 Task: Add Aura Cacia Discover Essential Oil Kit to the cart.
Action: Mouse moved to (820, 288)
Screenshot: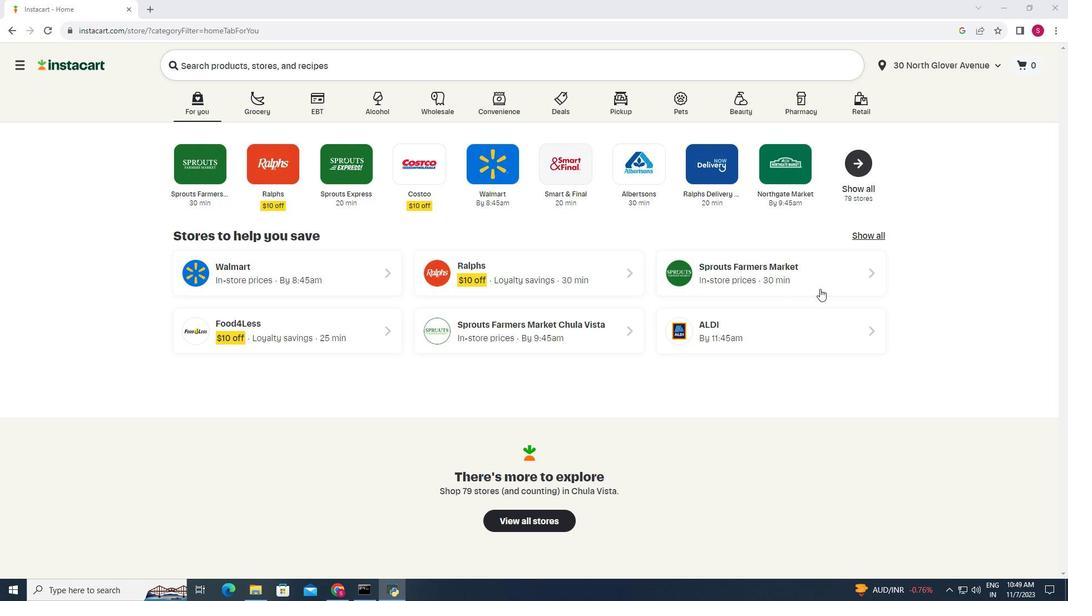 
Action: Mouse pressed left at (820, 288)
Screenshot: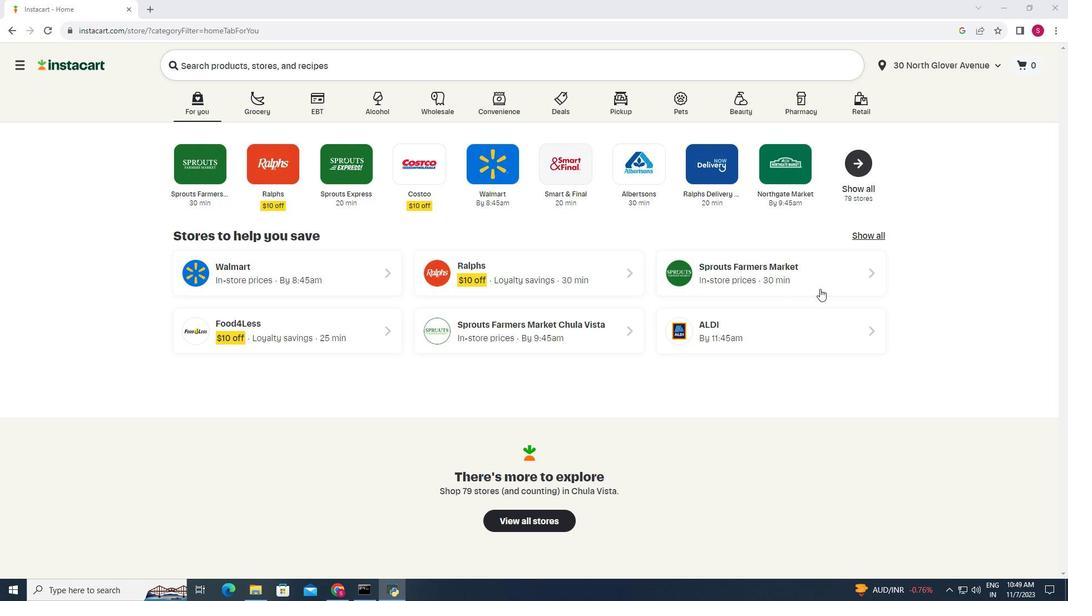 
Action: Mouse moved to (50, 421)
Screenshot: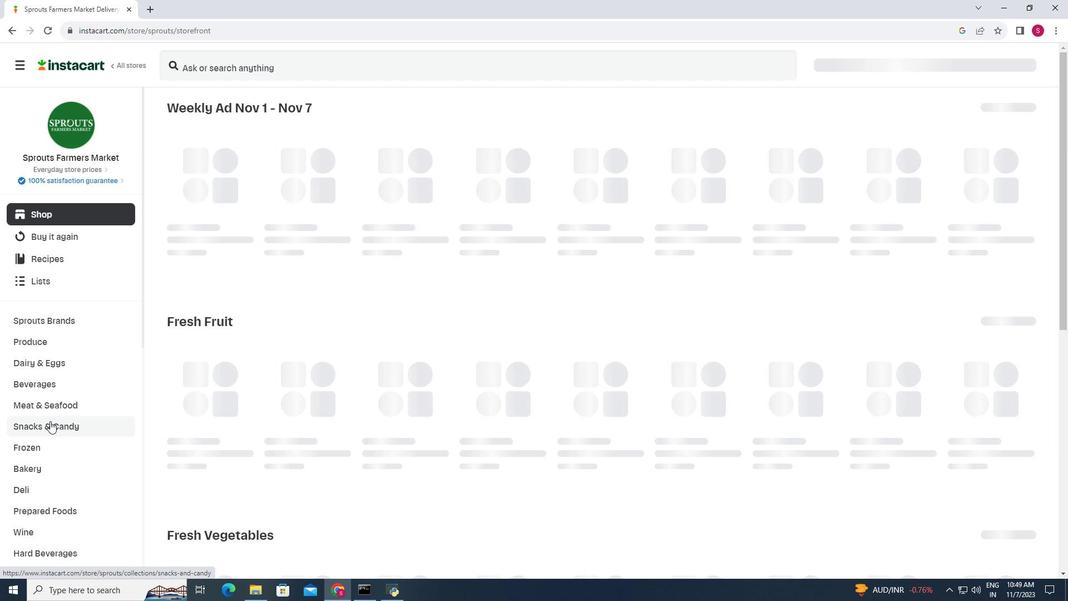 
Action: Mouse scrolled (50, 420) with delta (0, 0)
Screenshot: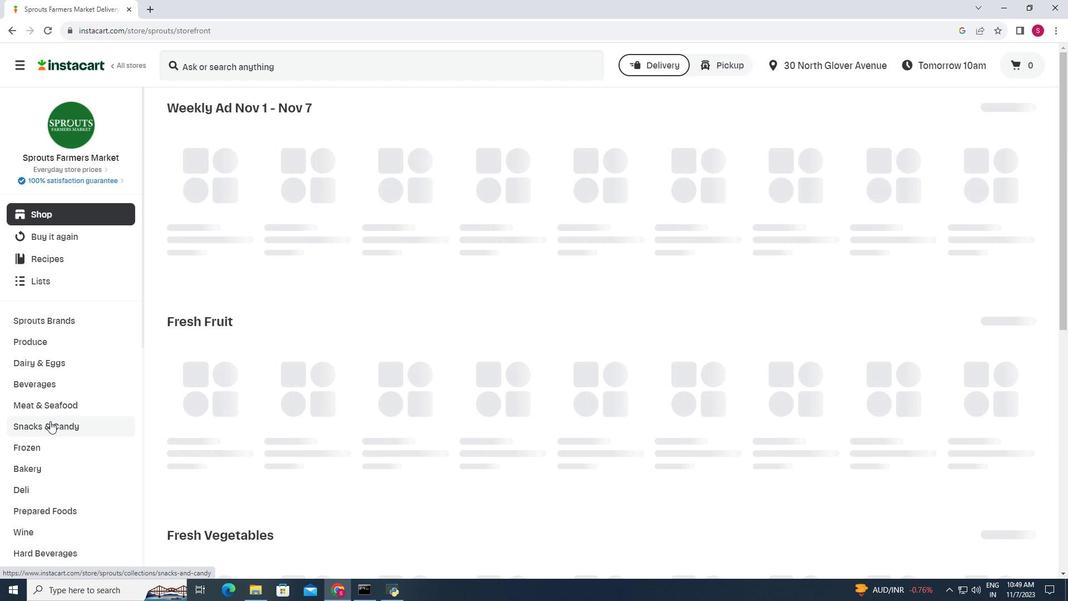 
Action: Mouse moved to (50, 421)
Screenshot: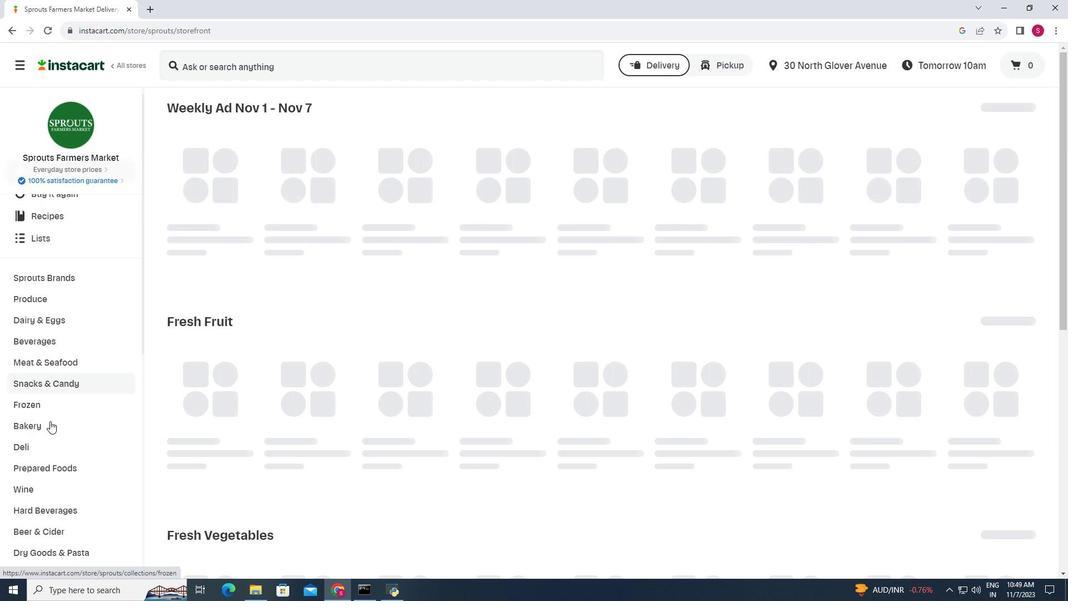 
Action: Mouse scrolled (50, 420) with delta (0, 0)
Screenshot: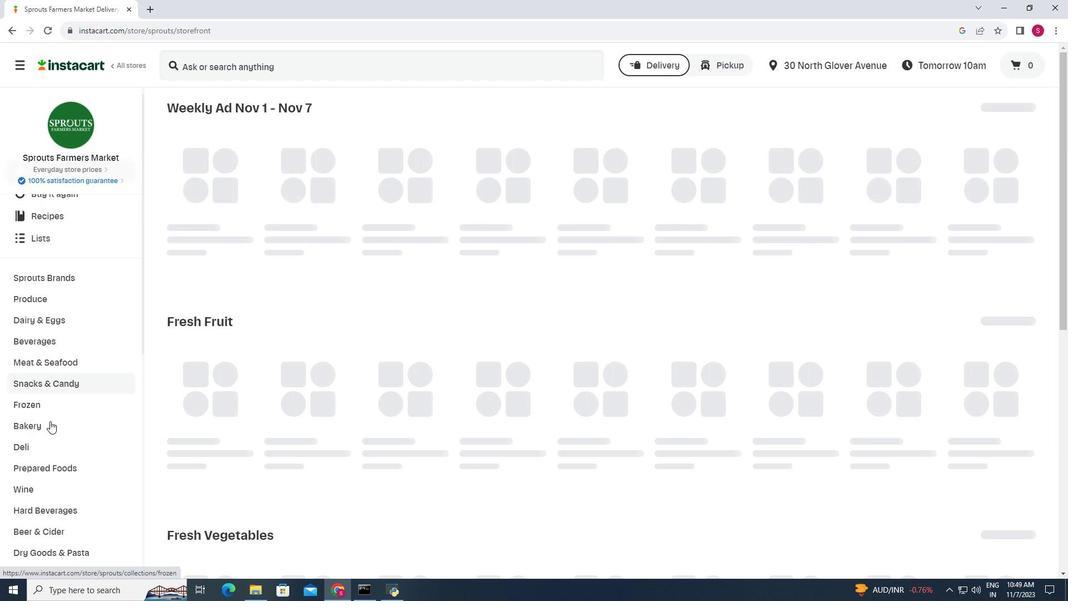 
Action: Mouse moved to (50, 421)
Screenshot: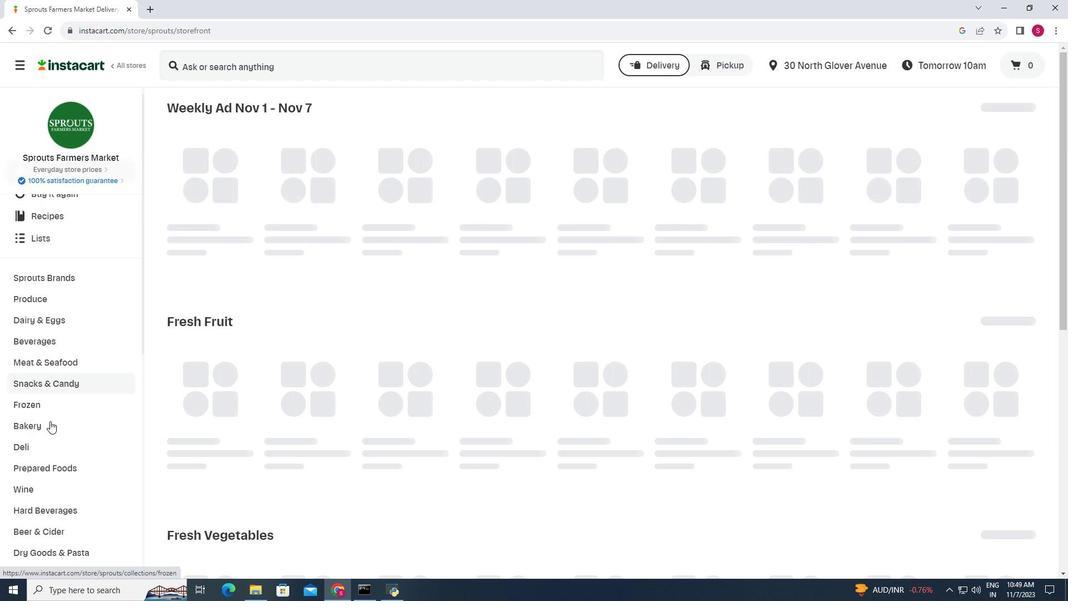 
Action: Mouse scrolled (50, 420) with delta (0, 0)
Screenshot: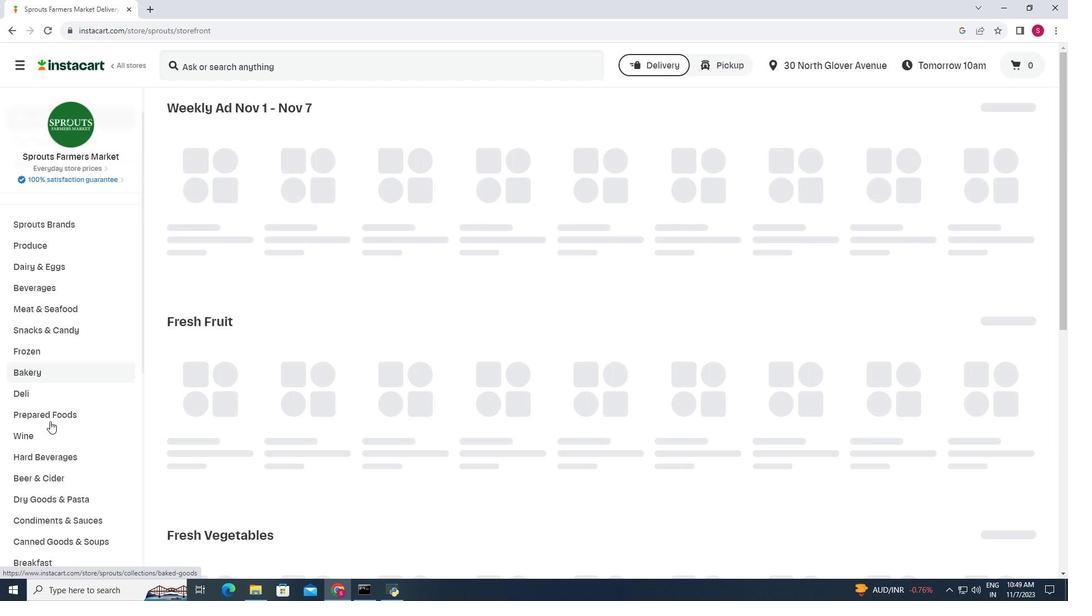 
Action: Mouse scrolled (50, 420) with delta (0, 0)
Screenshot: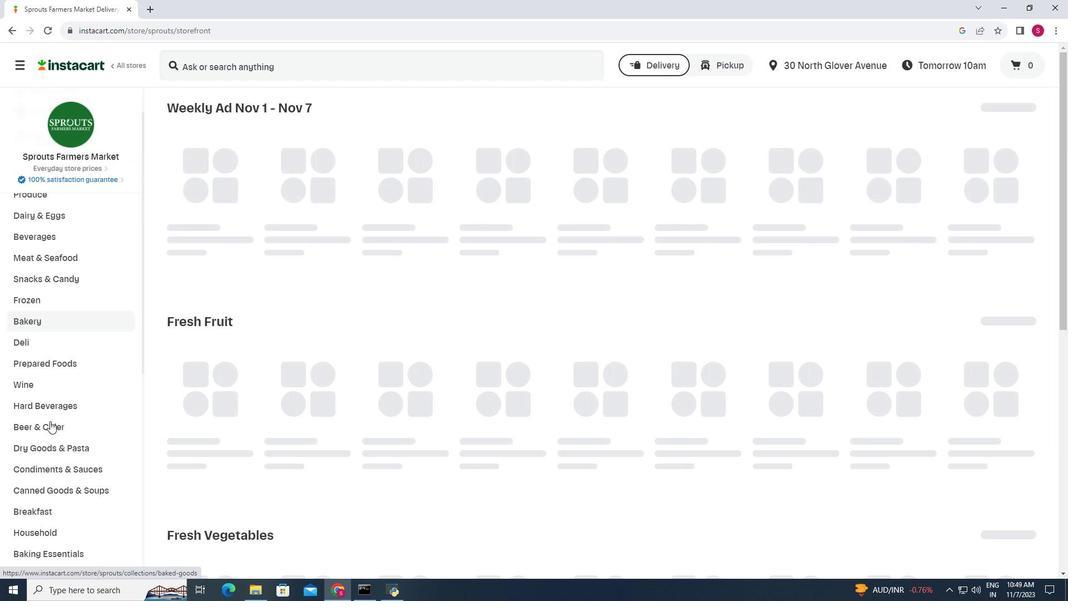
Action: Mouse scrolled (50, 420) with delta (0, 0)
Screenshot: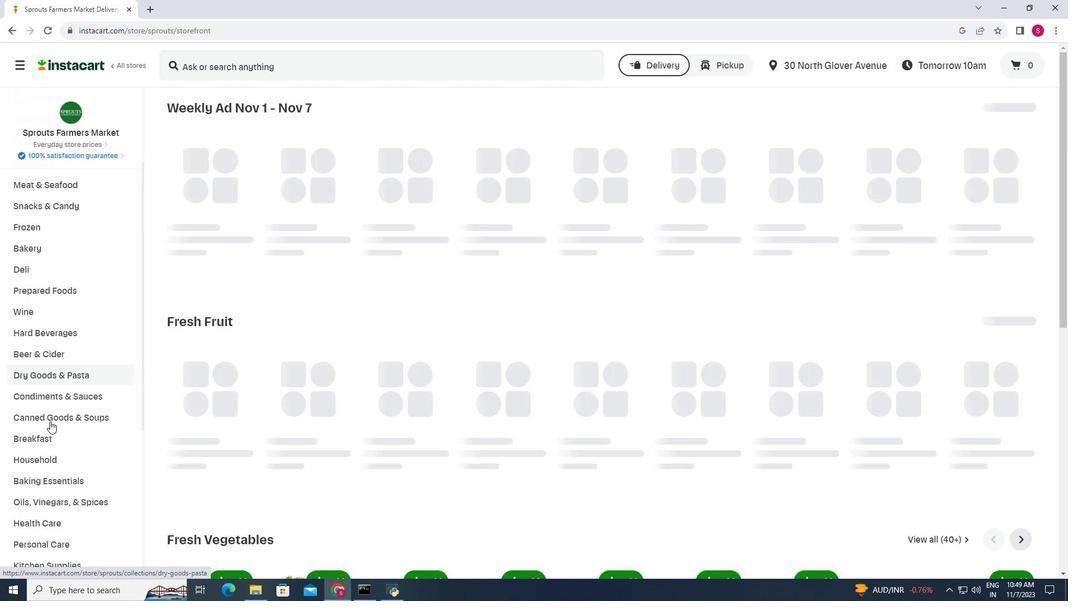 
Action: Mouse moved to (70, 399)
Screenshot: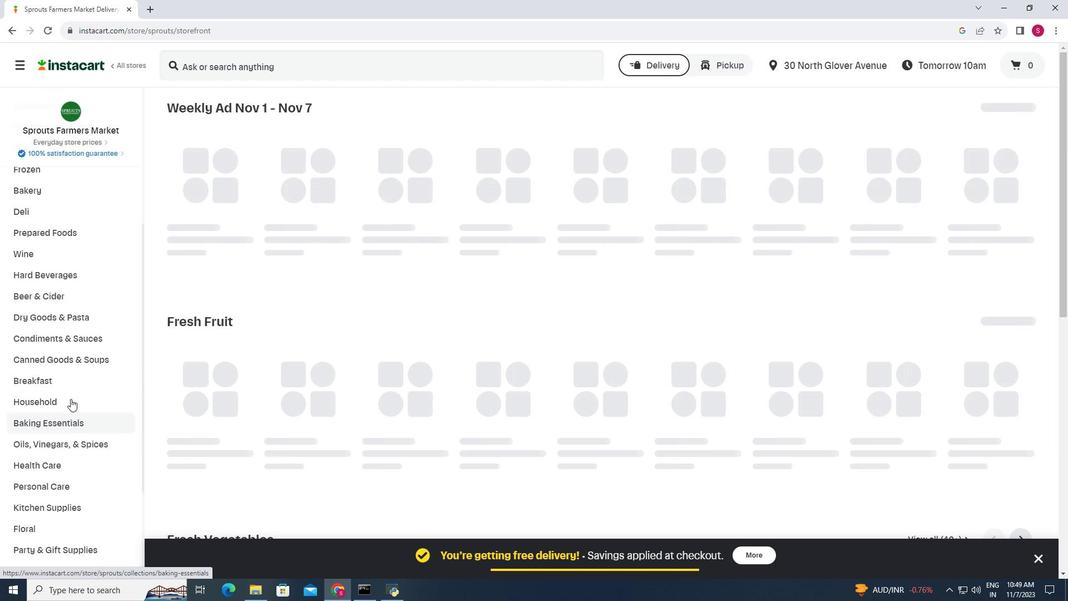 
Action: Mouse pressed left at (70, 399)
Screenshot: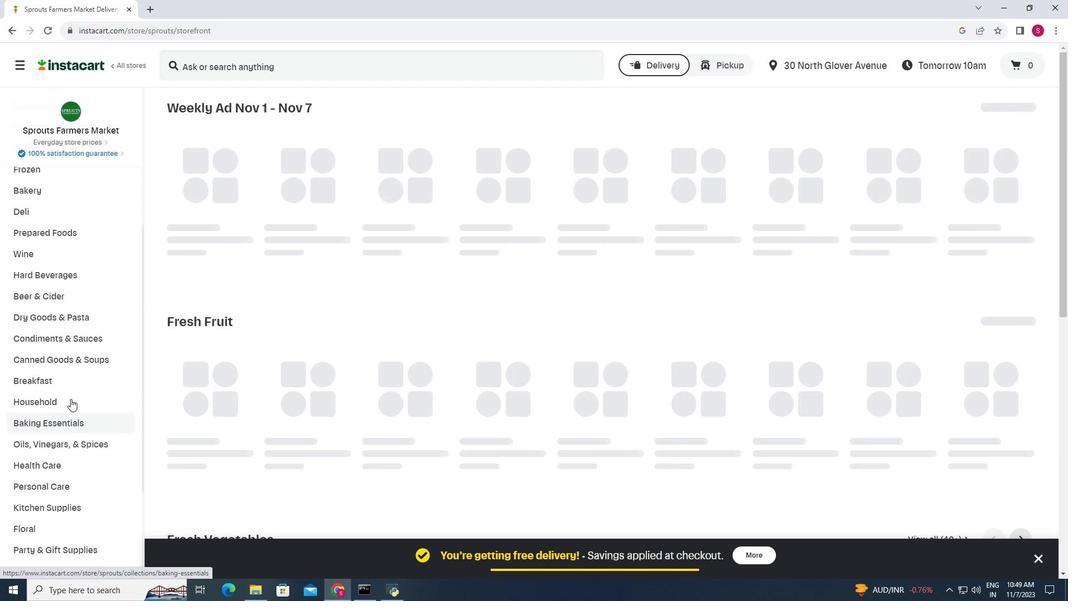 
Action: Mouse moved to (571, 148)
Screenshot: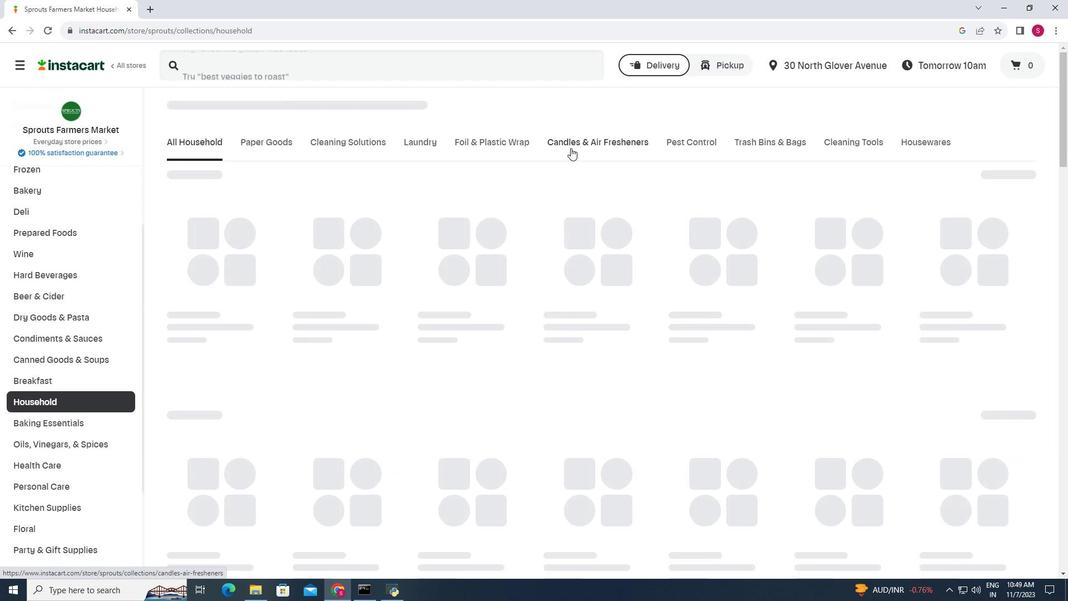 
Action: Mouse pressed left at (571, 148)
Screenshot: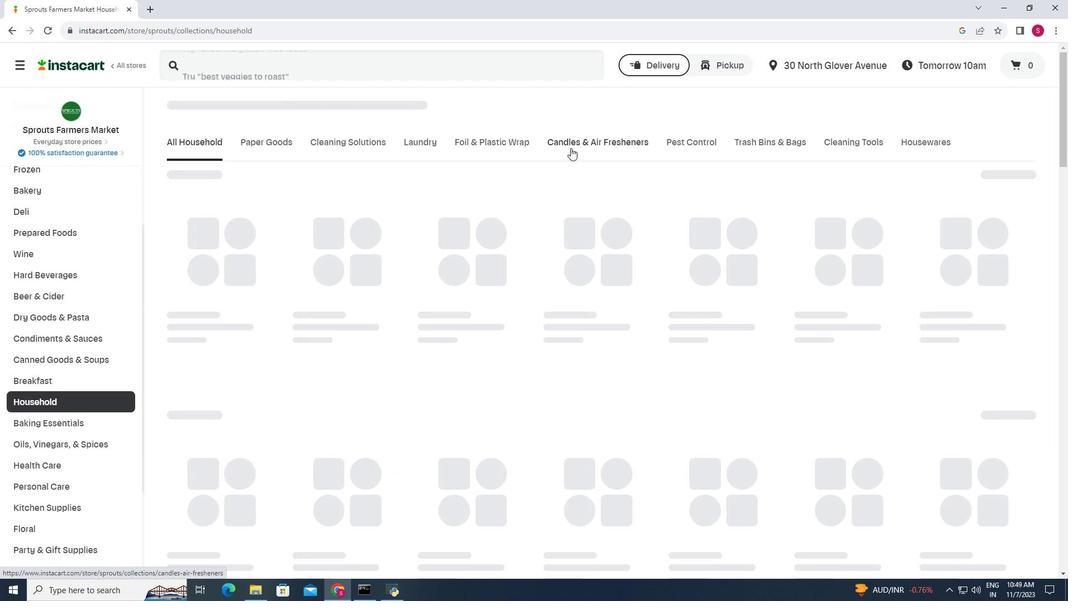 
Action: Mouse moved to (331, 67)
Screenshot: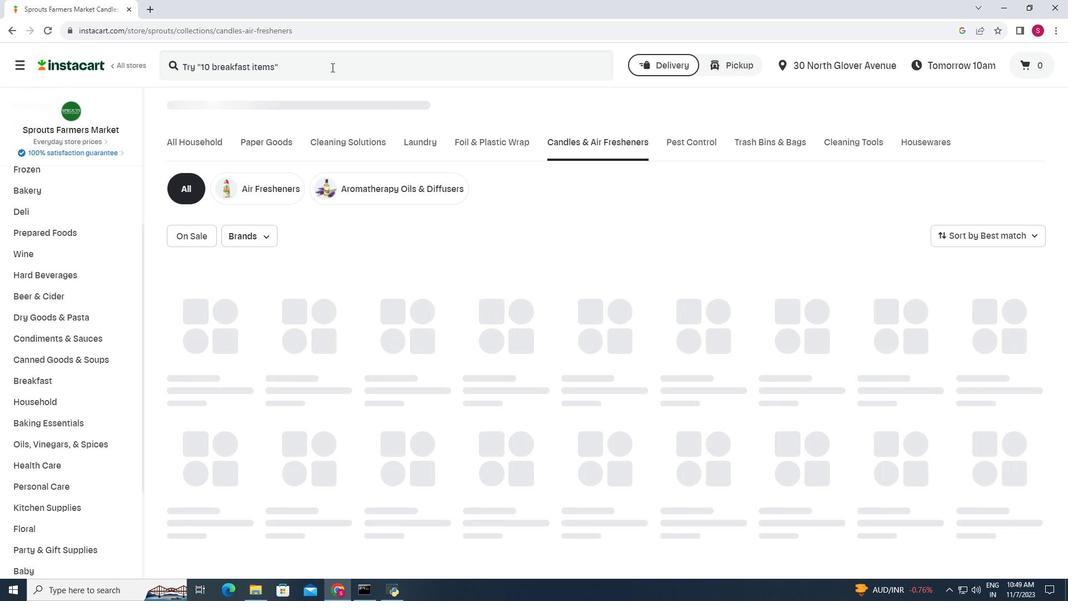 
Action: Mouse pressed left at (331, 67)
Screenshot: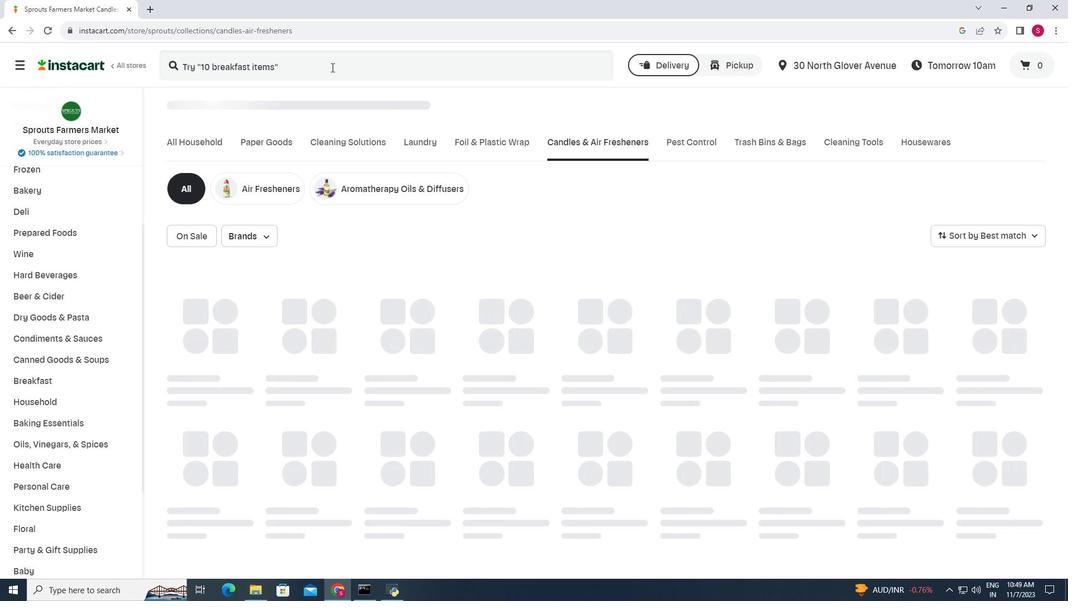 
Action: Key pressed <Key.shift>Aura<Key.space><Key.shift>Cacia<Key.space><Key.shift><Key.shift><Key.shift>Discover<Key.space><Key.shift>Essential<Key.space><Key.shift>Oil<Key.space><Key.shift>KIt<Key.enter>
Screenshot: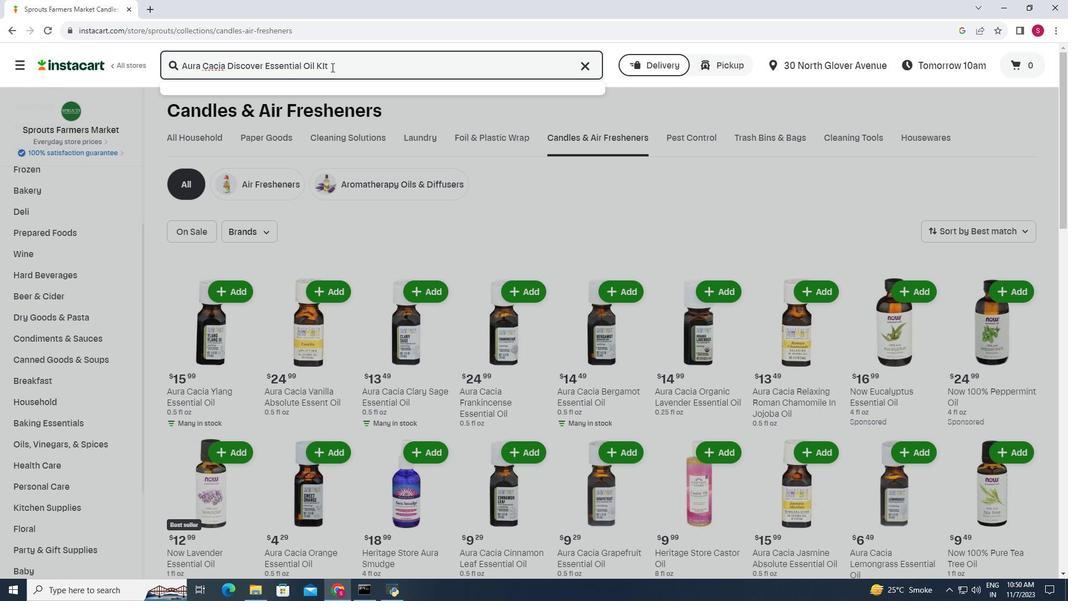 
Action: Mouse moved to (484, 183)
Screenshot: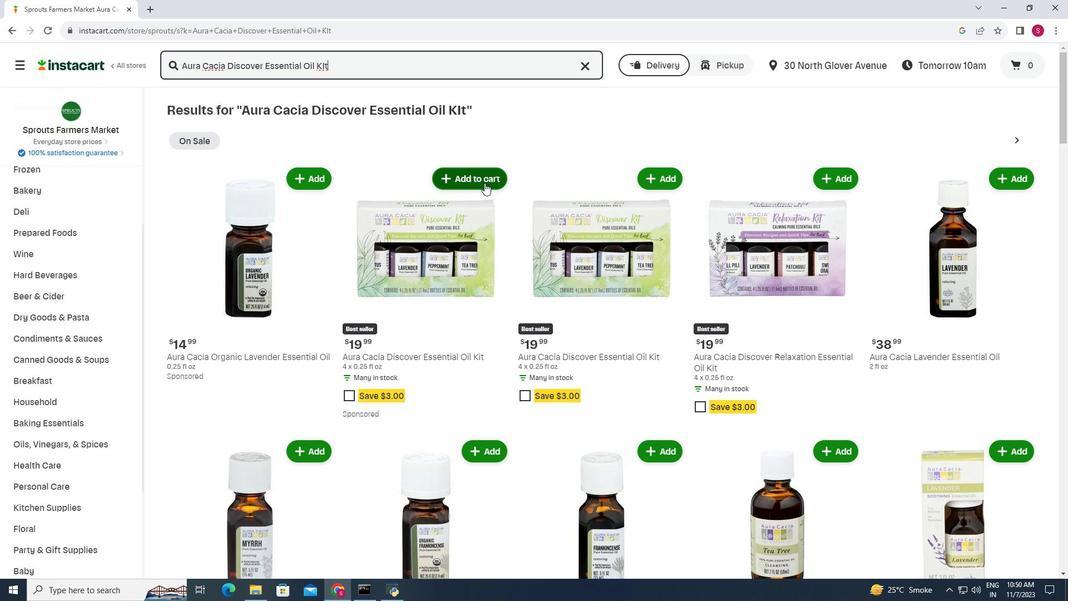 
Action: Mouse pressed left at (484, 183)
Screenshot: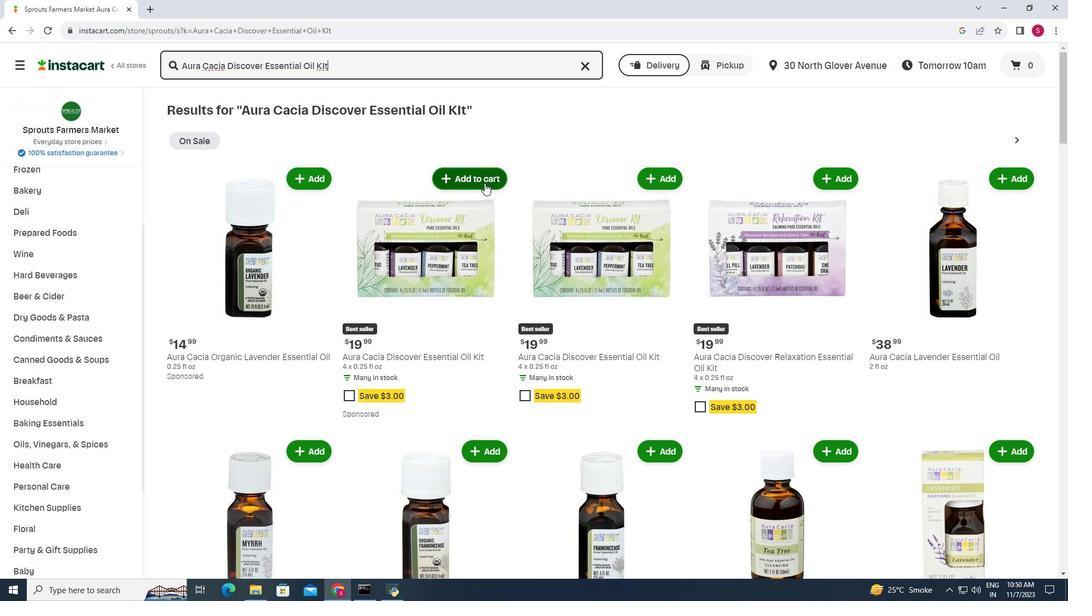 
Action: Mouse moved to (505, 134)
Screenshot: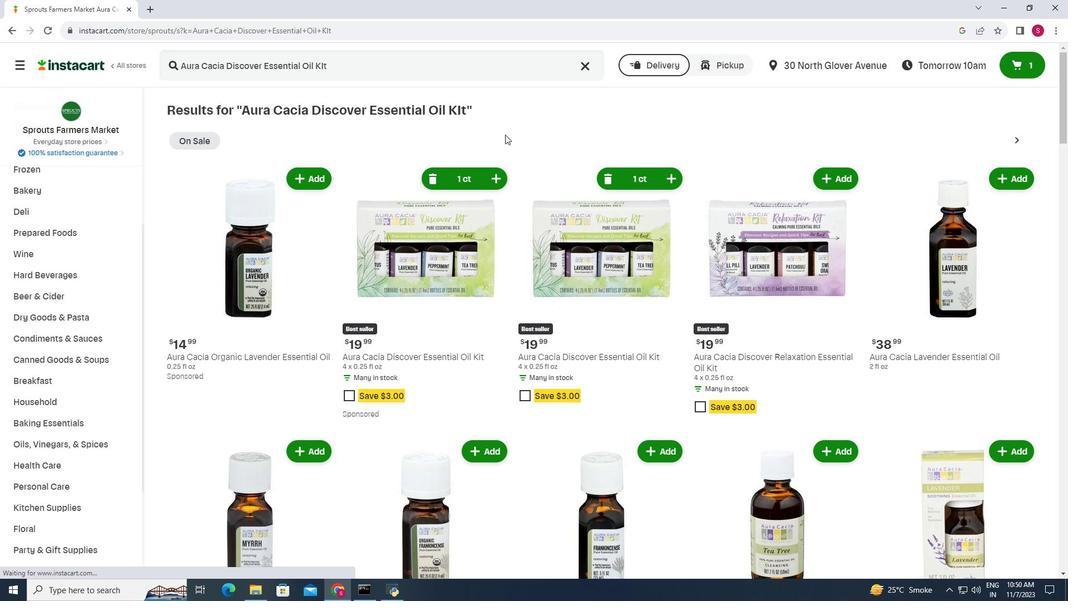 
